 Task: Look for products with grape flavor.
Action: Mouse moved to (18, 114)
Screenshot: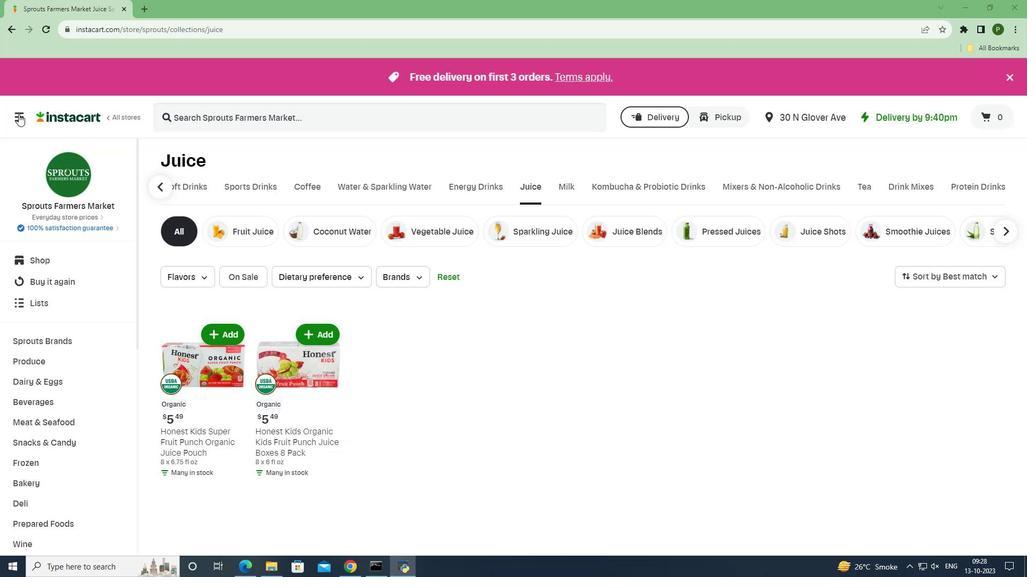
Action: Mouse pressed left at (18, 114)
Screenshot: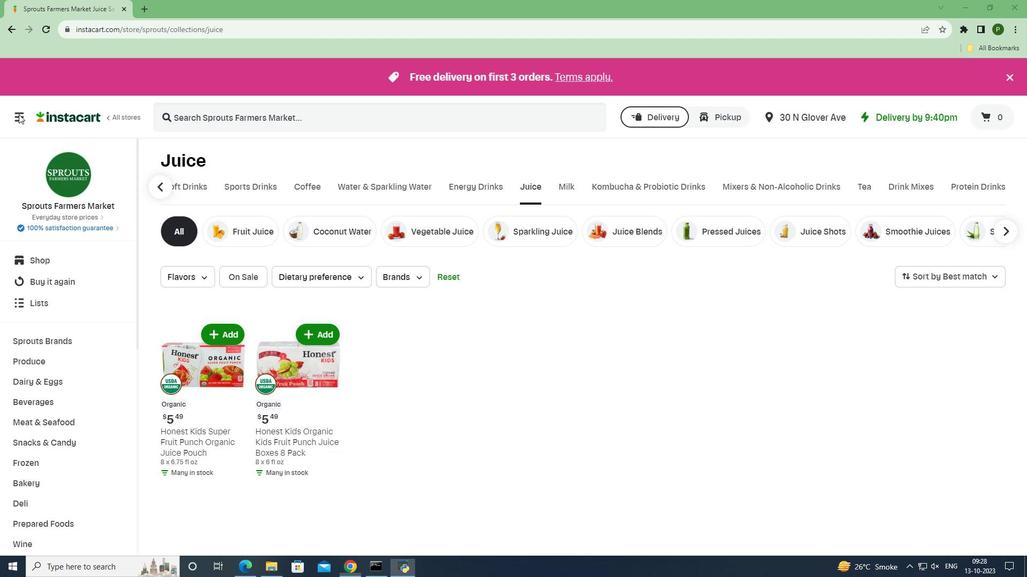 
Action: Mouse moved to (35, 287)
Screenshot: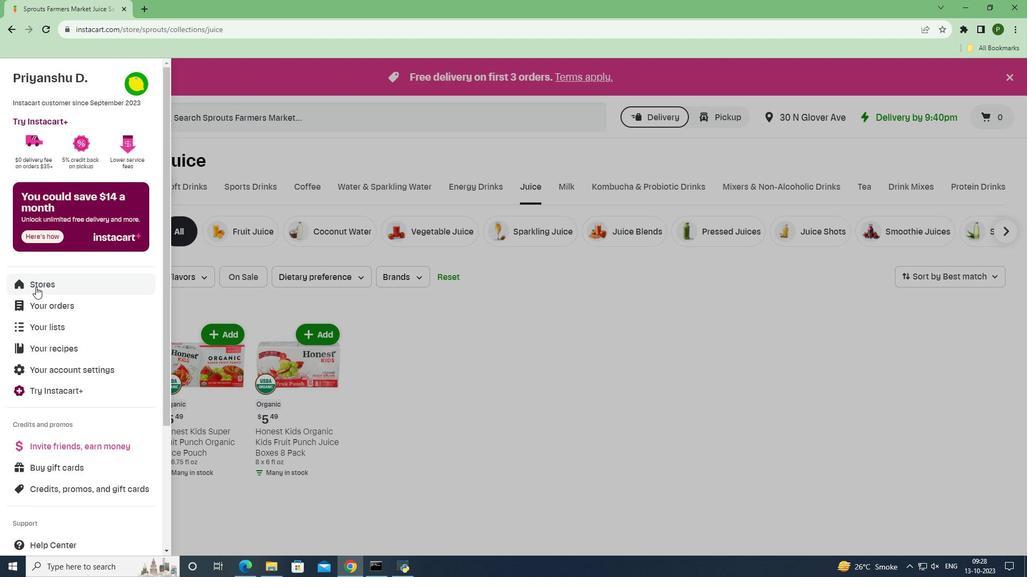 
Action: Mouse pressed left at (35, 287)
Screenshot: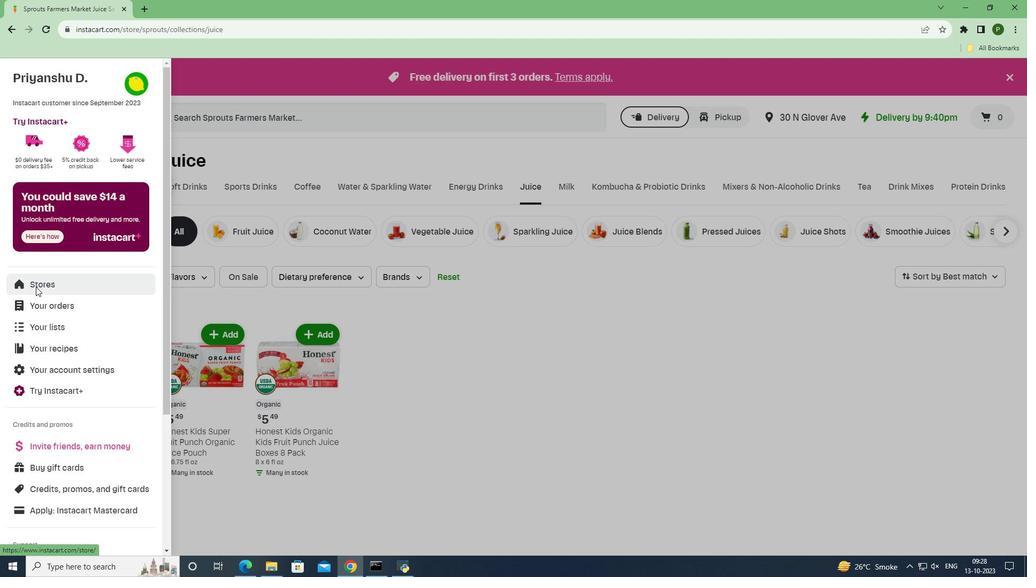 
Action: Mouse moved to (233, 126)
Screenshot: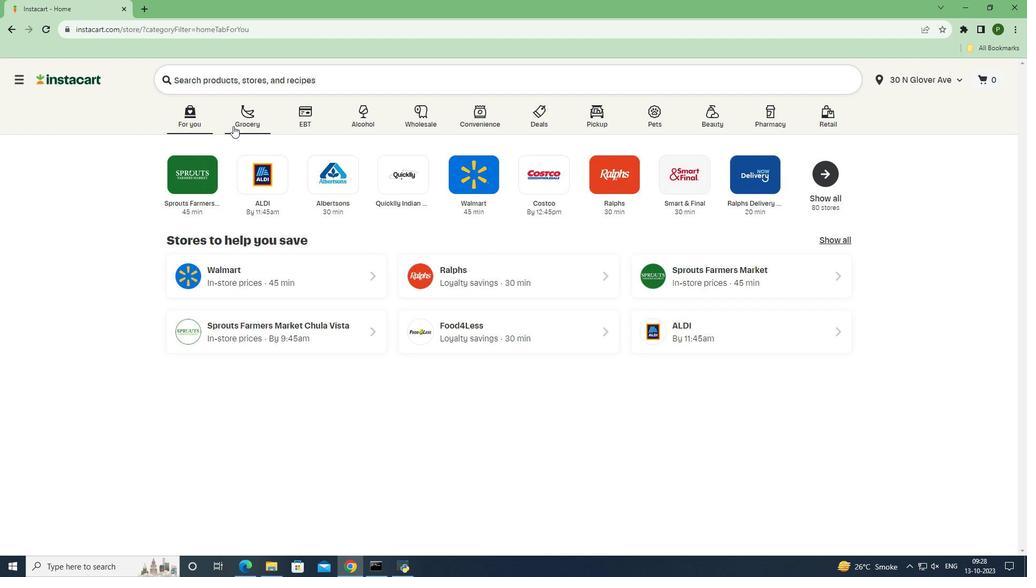 
Action: Mouse pressed left at (233, 126)
Screenshot: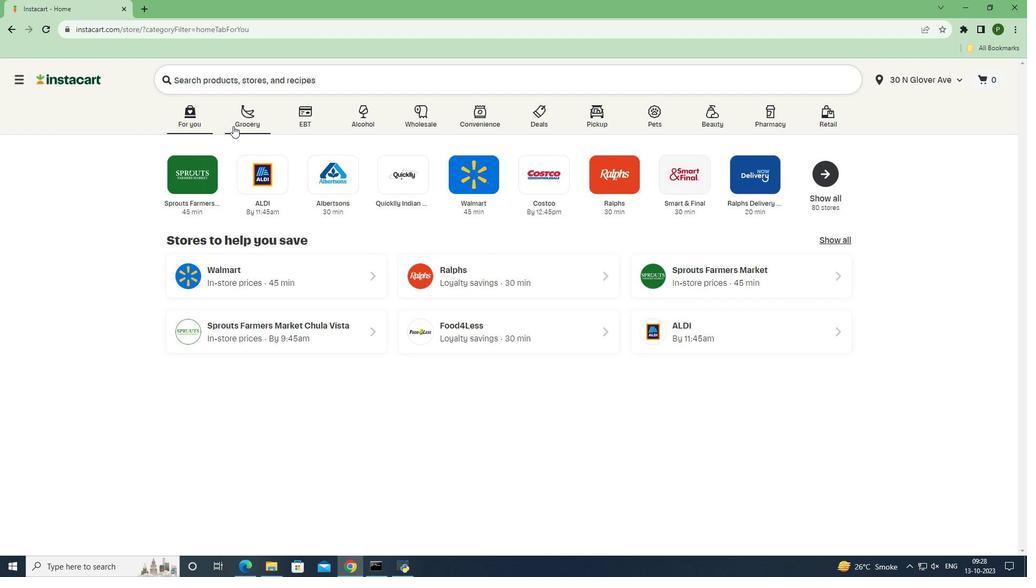 
Action: Mouse moved to (646, 246)
Screenshot: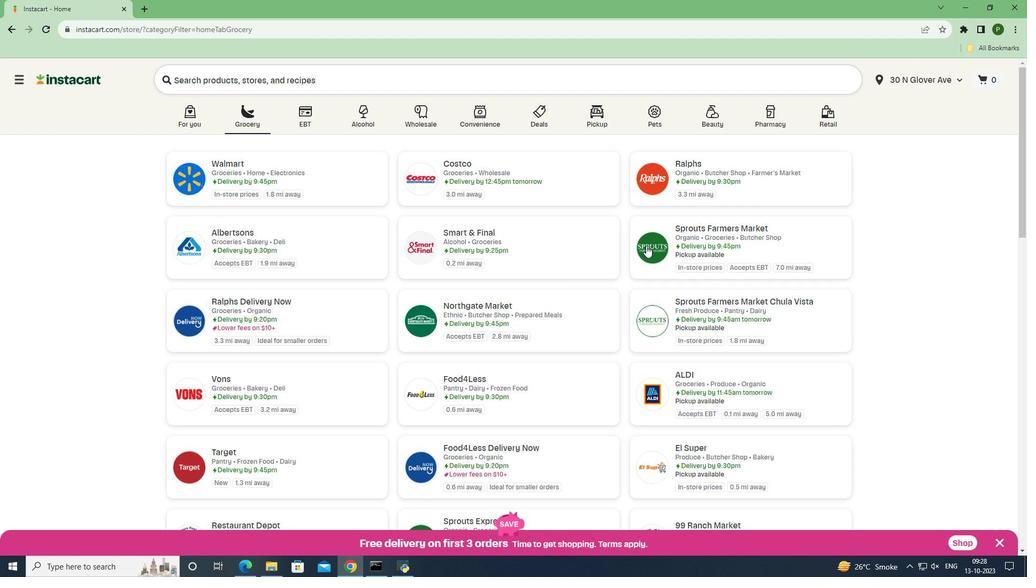 
Action: Mouse pressed left at (646, 246)
Screenshot: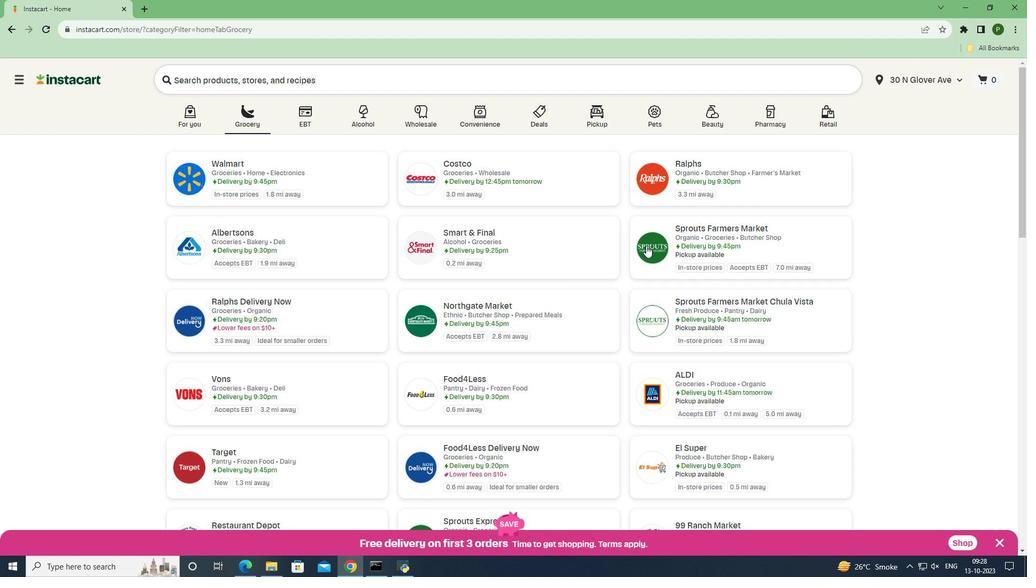 
Action: Mouse moved to (69, 403)
Screenshot: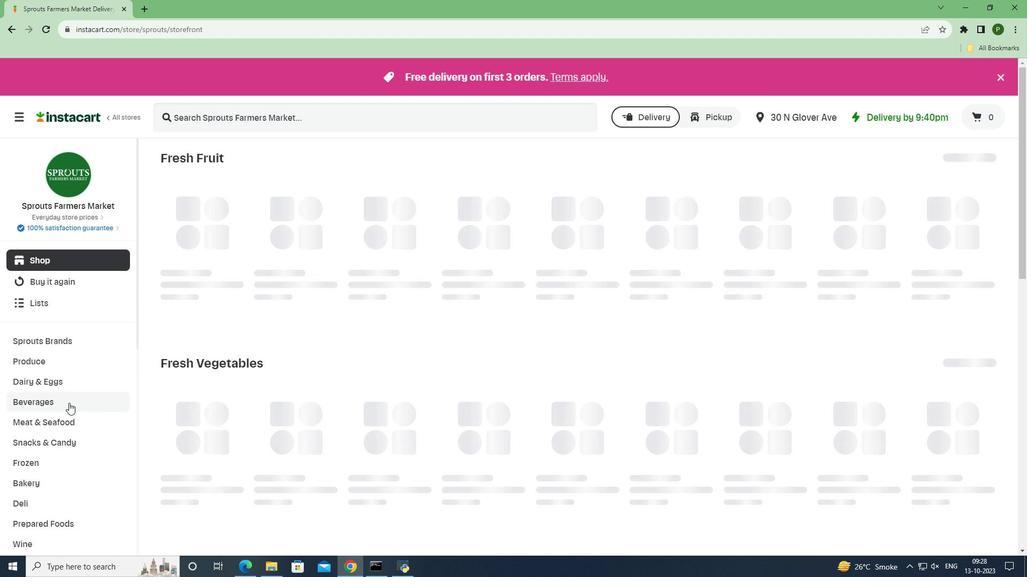 
Action: Mouse pressed left at (69, 403)
Screenshot: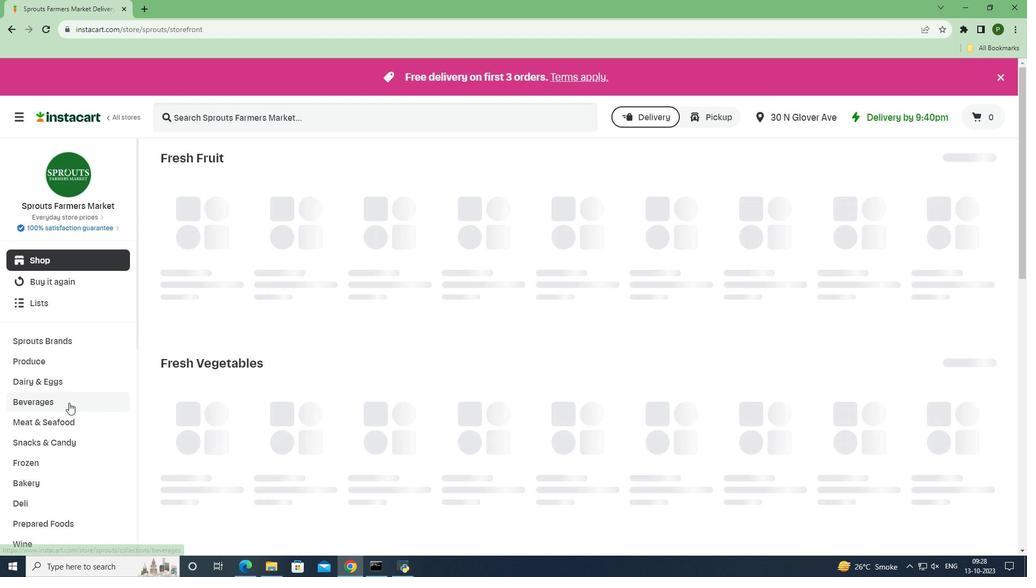 
Action: Mouse moved to (592, 185)
Screenshot: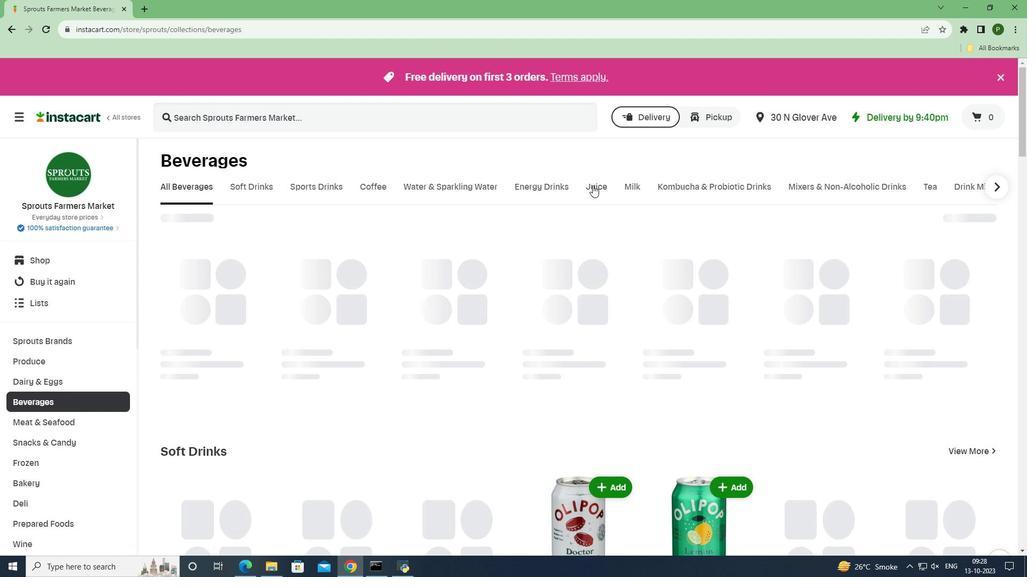 
Action: Mouse pressed left at (592, 185)
Screenshot: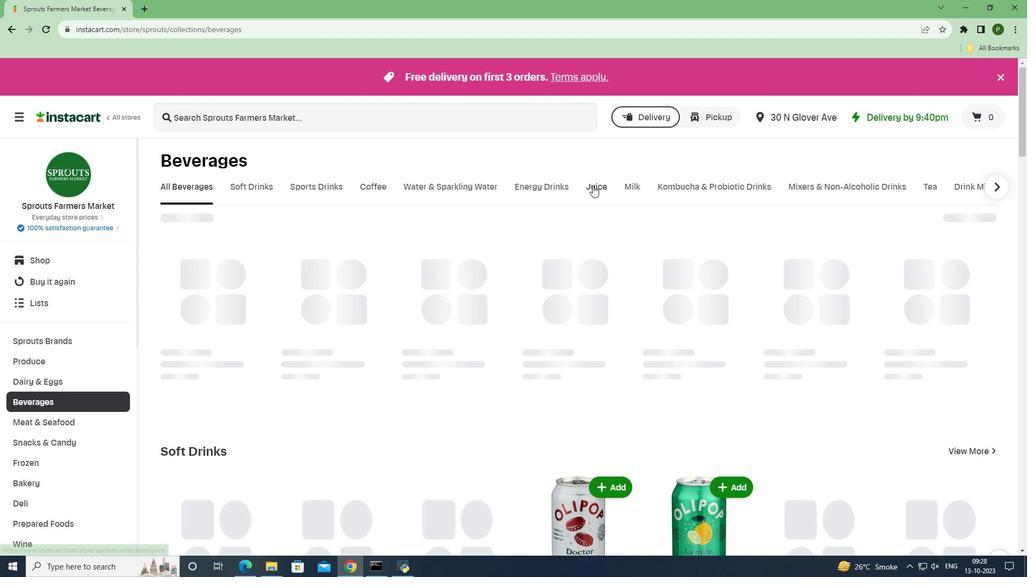 
Action: Mouse moved to (194, 273)
Screenshot: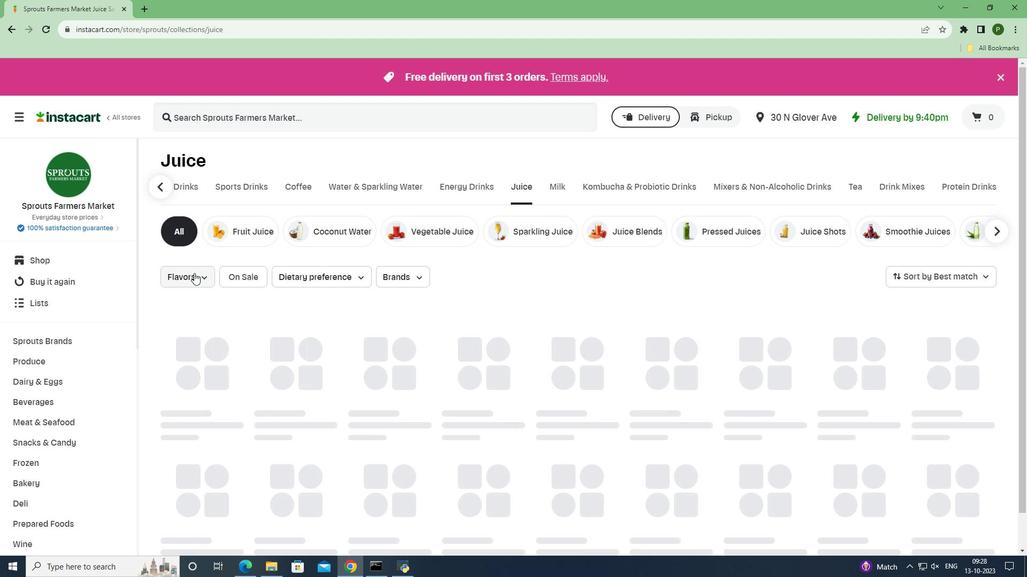 
Action: Mouse pressed left at (194, 273)
Screenshot: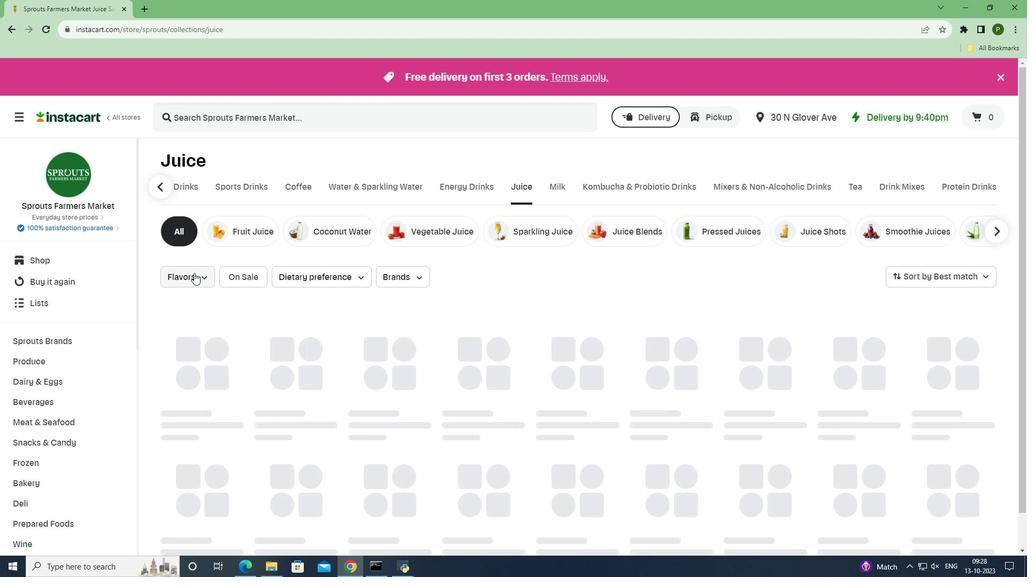 
Action: Mouse moved to (232, 346)
Screenshot: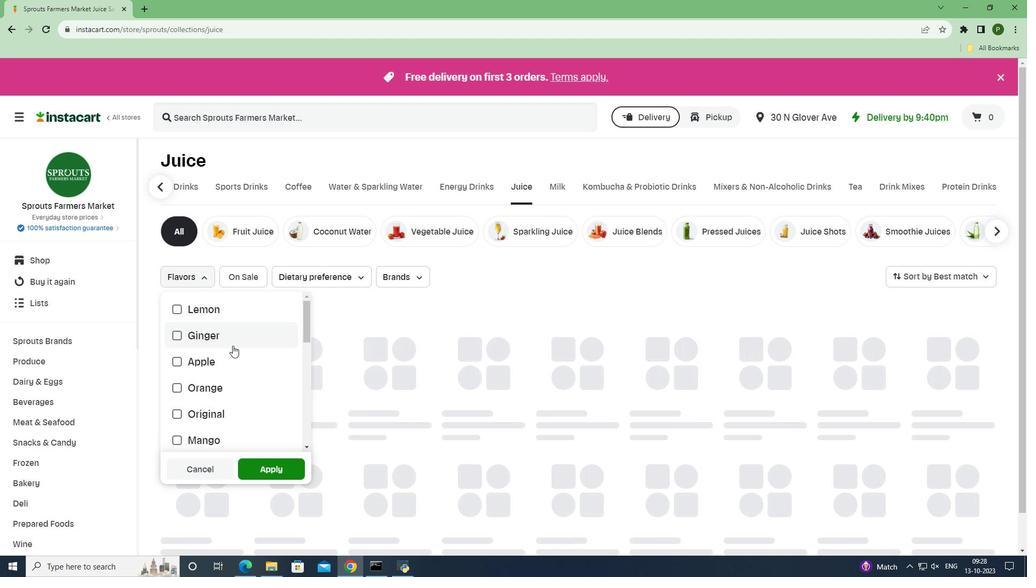 
Action: Mouse scrolled (232, 345) with delta (0, 0)
Screenshot: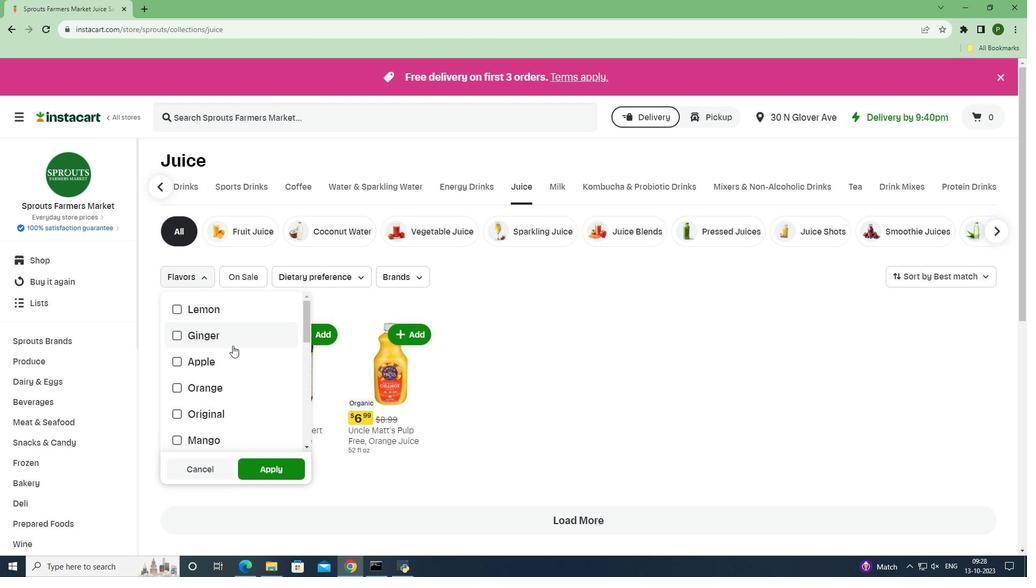
Action: Mouse scrolled (232, 345) with delta (0, 0)
Screenshot: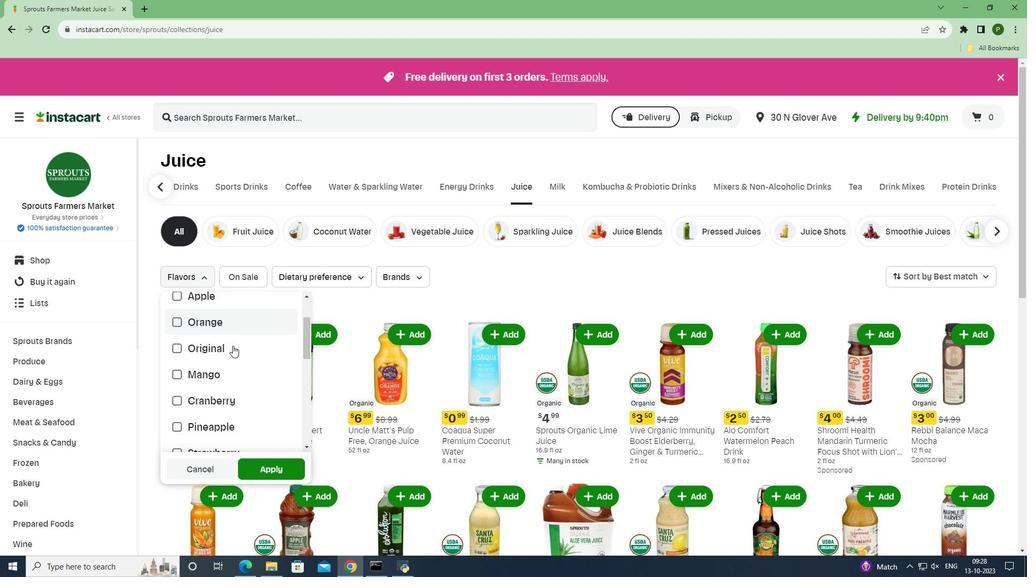 
Action: Mouse scrolled (232, 345) with delta (0, 0)
Screenshot: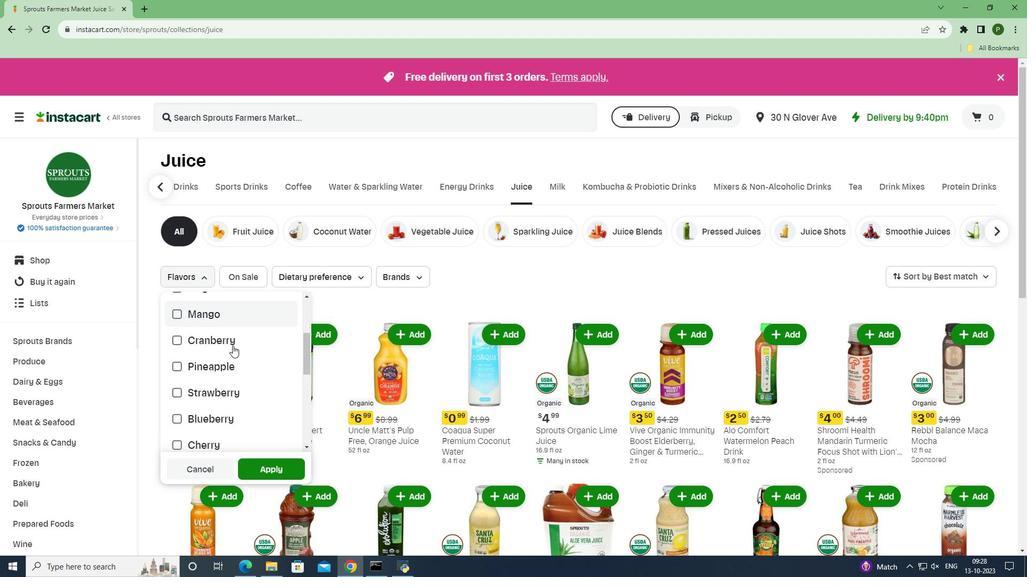 
Action: Mouse scrolled (232, 345) with delta (0, 0)
Screenshot: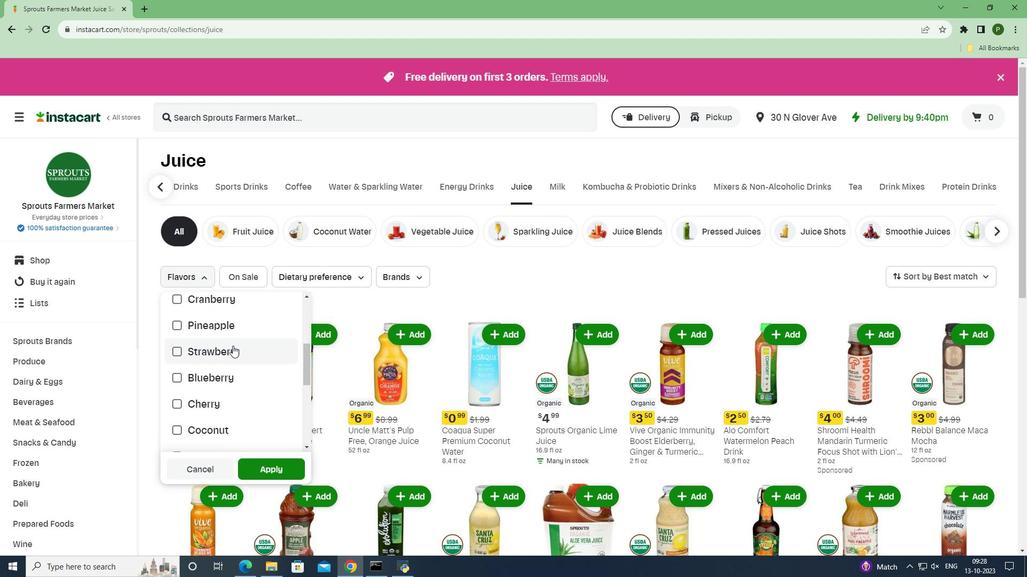
Action: Mouse scrolled (232, 345) with delta (0, 0)
Screenshot: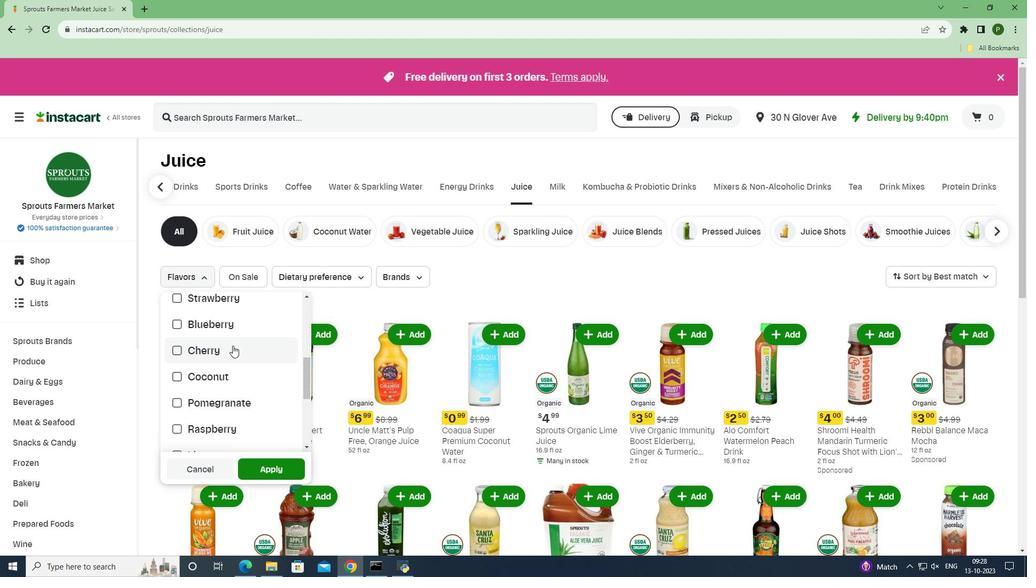 
Action: Mouse scrolled (232, 345) with delta (0, 0)
Screenshot: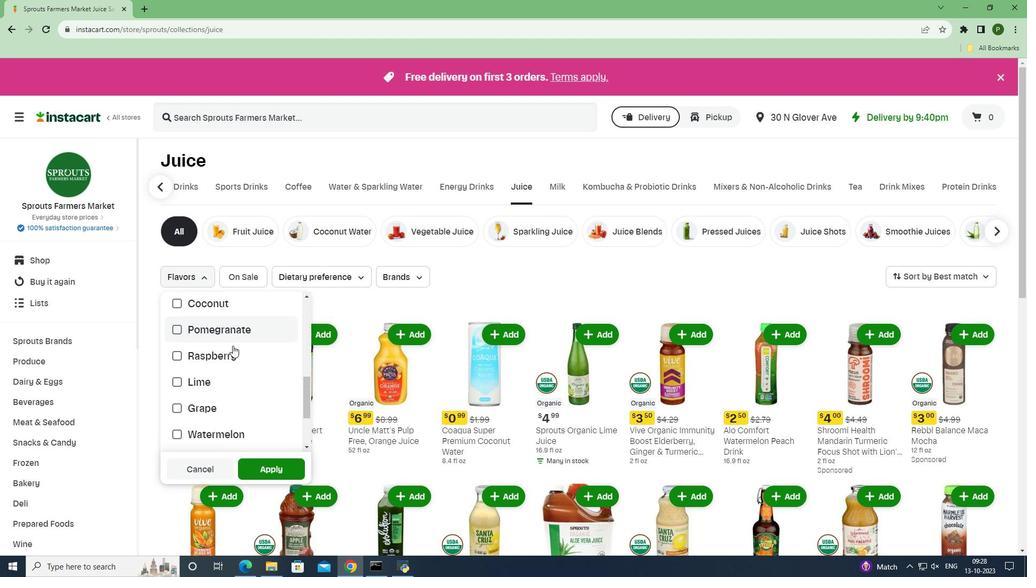 
Action: Mouse moved to (232, 383)
Screenshot: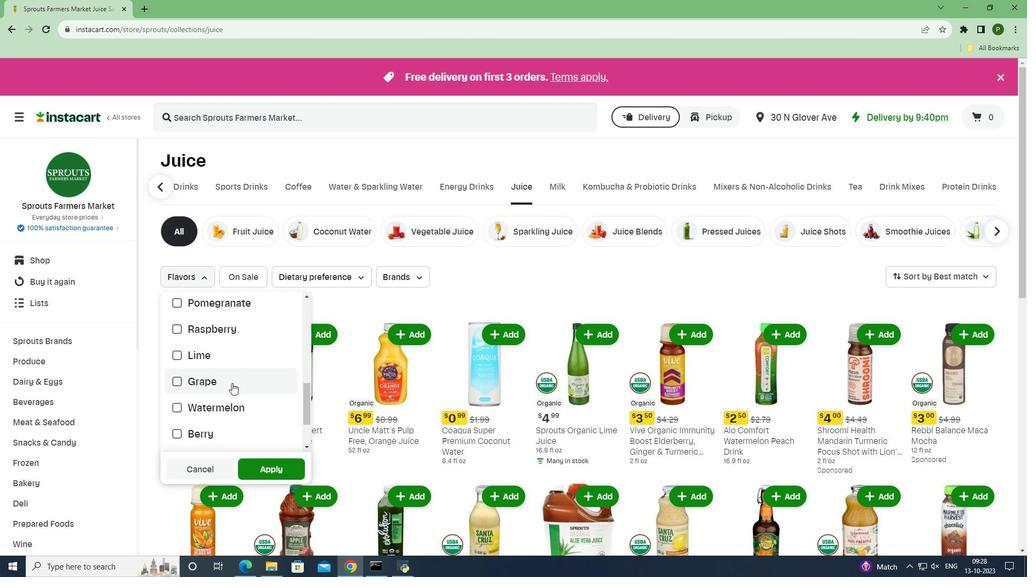 
Action: Mouse pressed left at (232, 383)
Screenshot: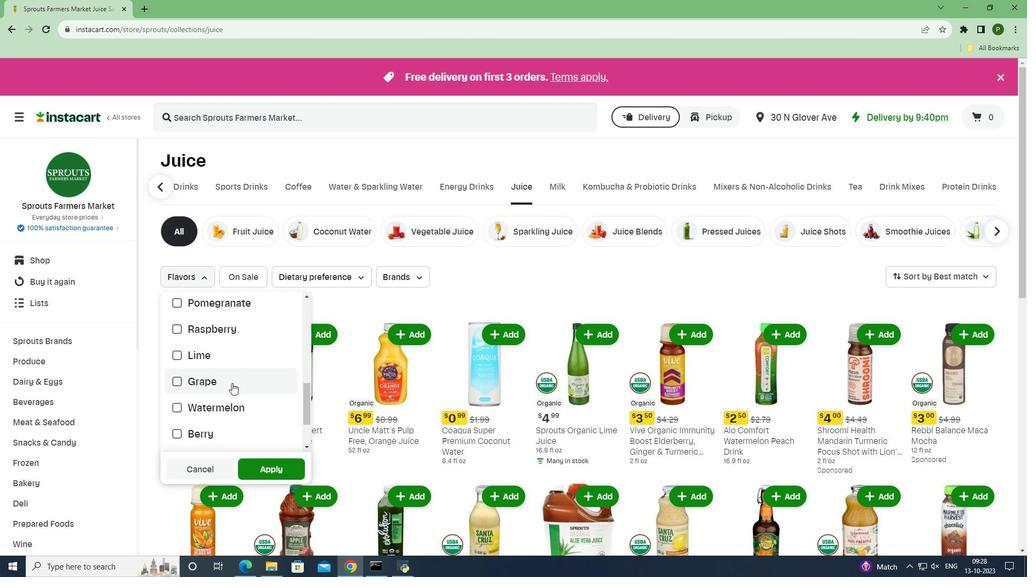 
Action: Mouse moved to (263, 464)
Screenshot: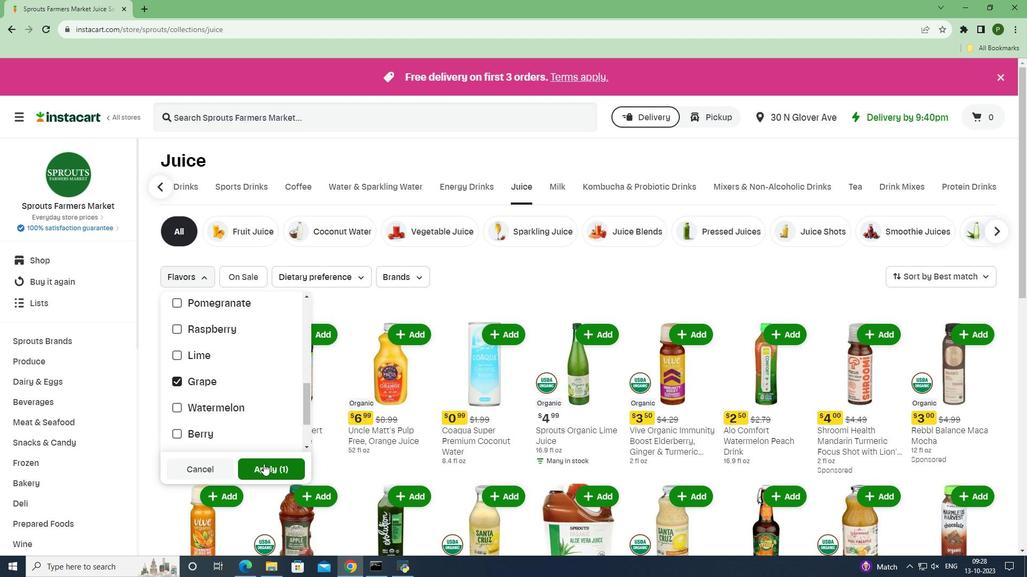 
Action: Mouse pressed left at (263, 464)
Screenshot: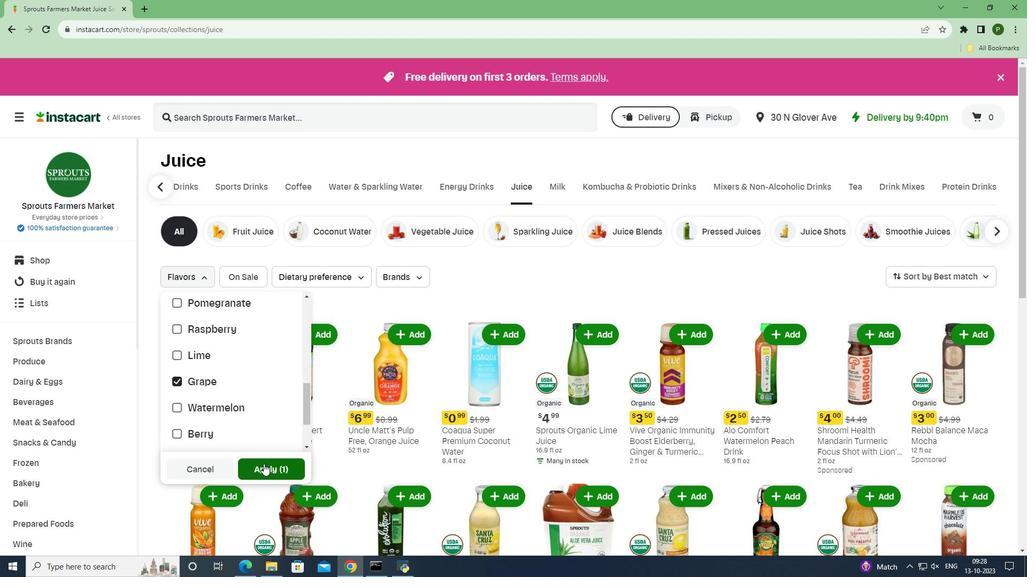 
Action: Mouse moved to (435, 466)
Screenshot: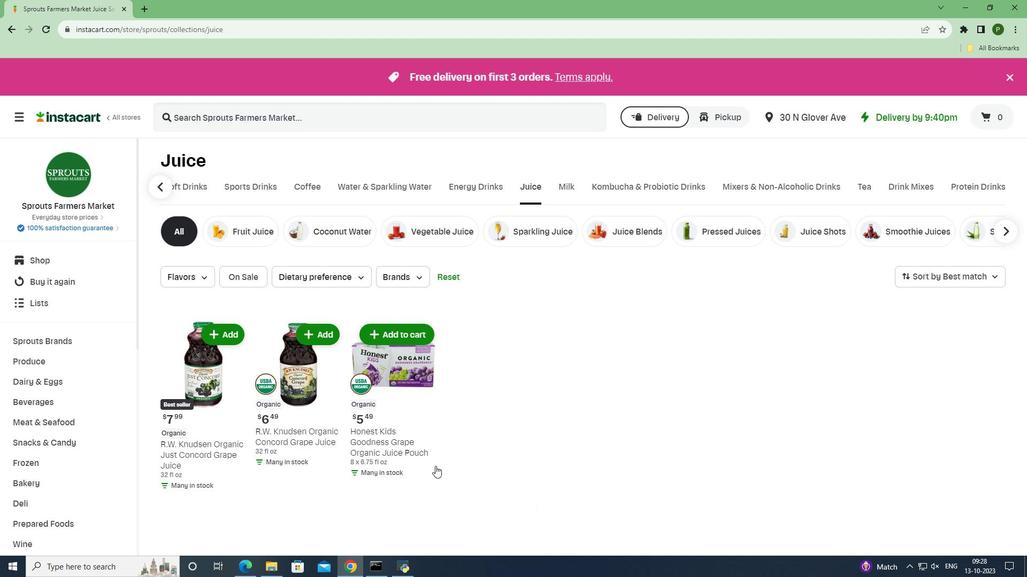 
